 Task: Sort the products in the category "Flatbreads" by relevance.
Action: Mouse pressed left at (21, 99)
Screenshot: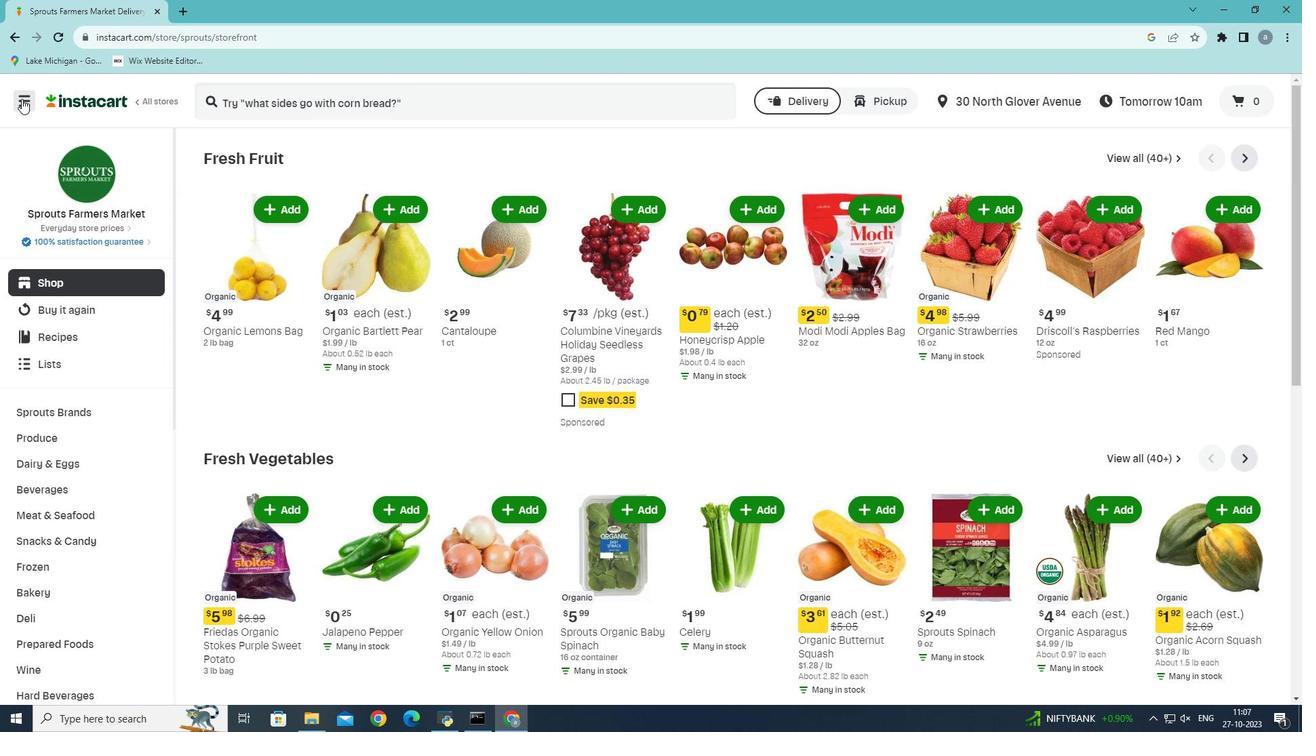 
Action: Mouse moved to (67, 392)
Screenshot: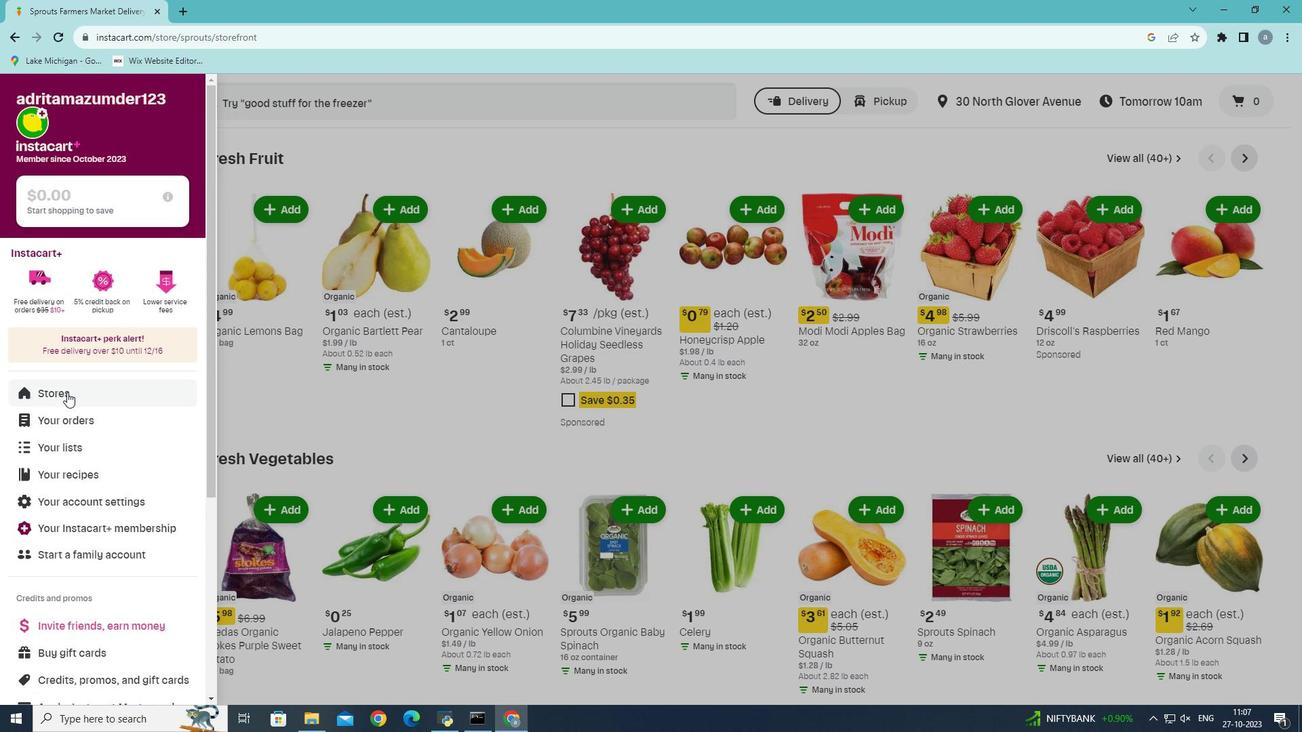 
Action: Mouse pressed left at (67, 392)
Screenshot: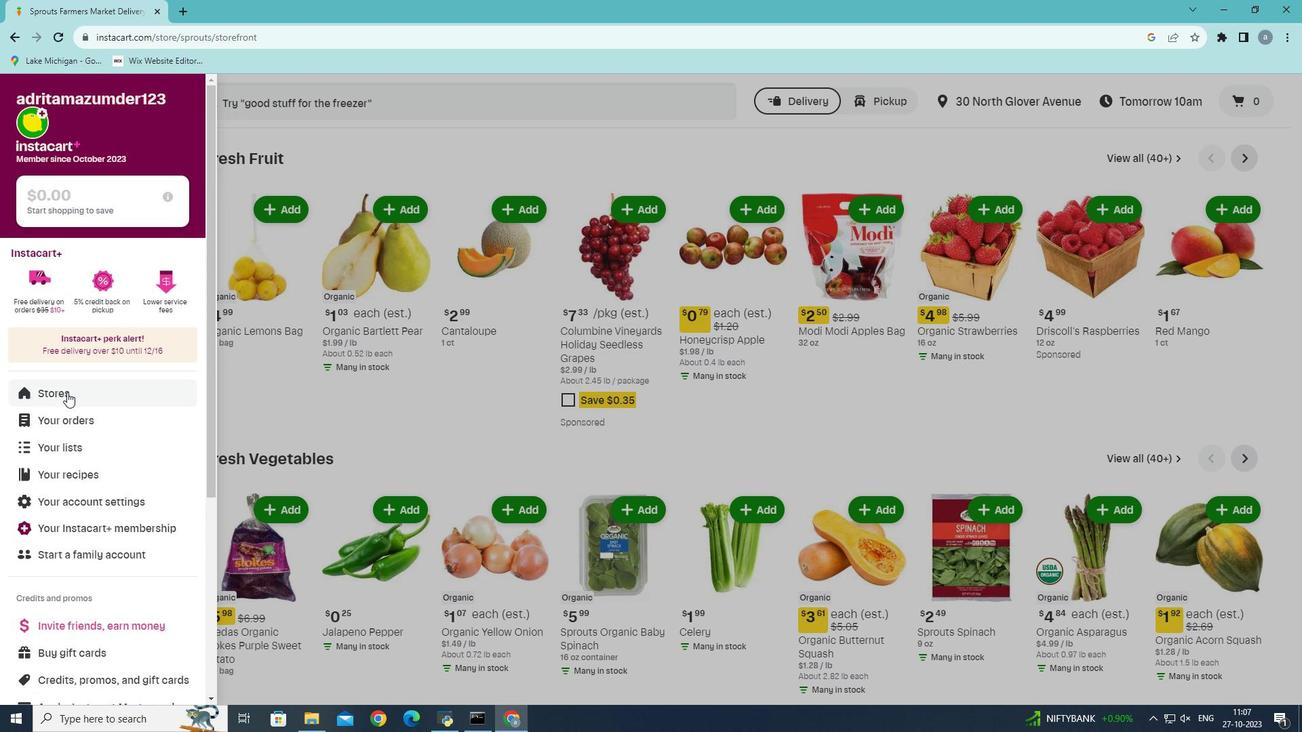 
Action: Mouse moved to (320, 148)
Screenshot: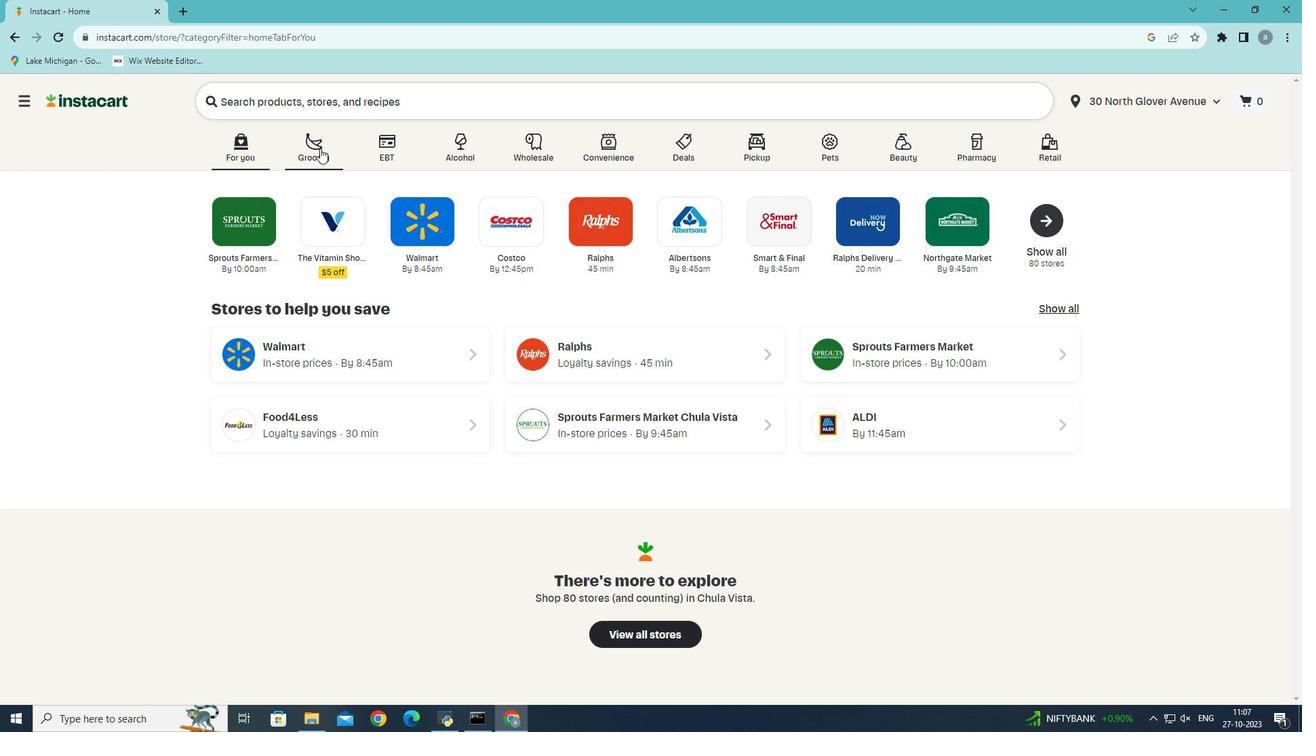 
Action: Mouse pressed left at (320, 148)
Screenshot: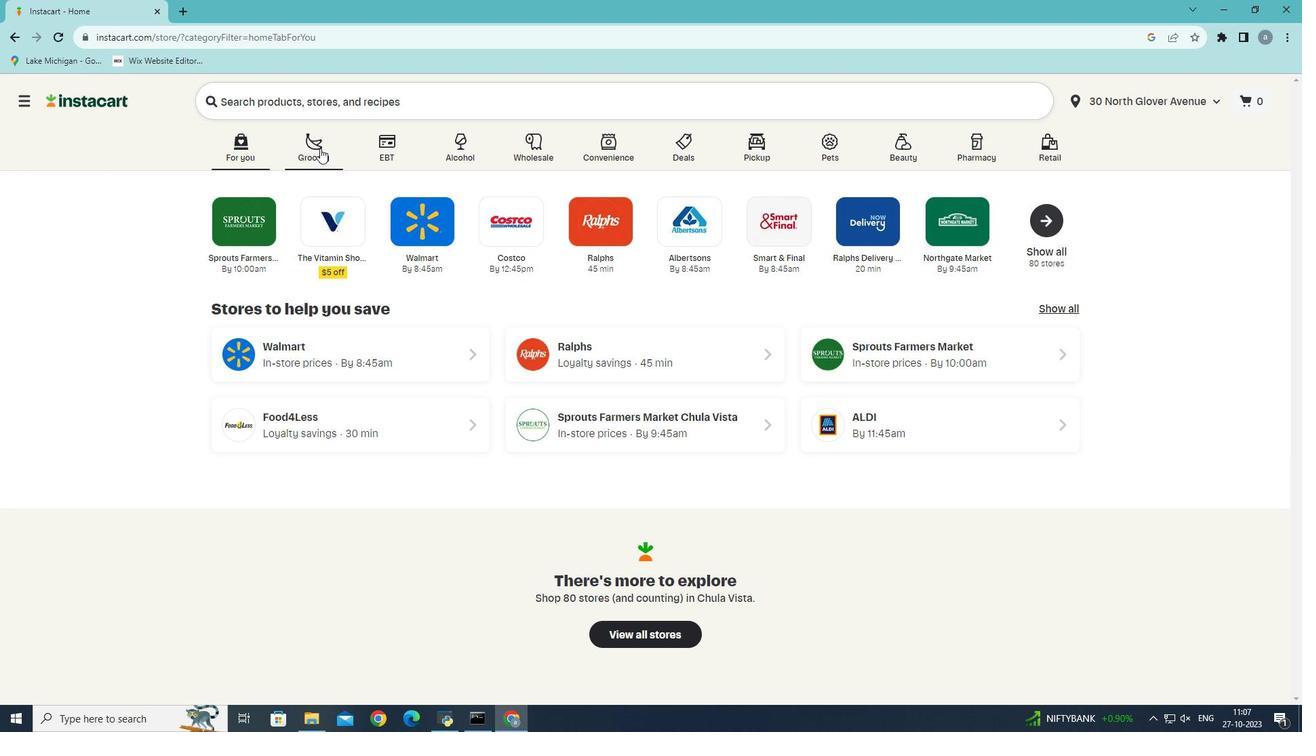 
Action: Mouse moved to (318, 397)
Screenshot: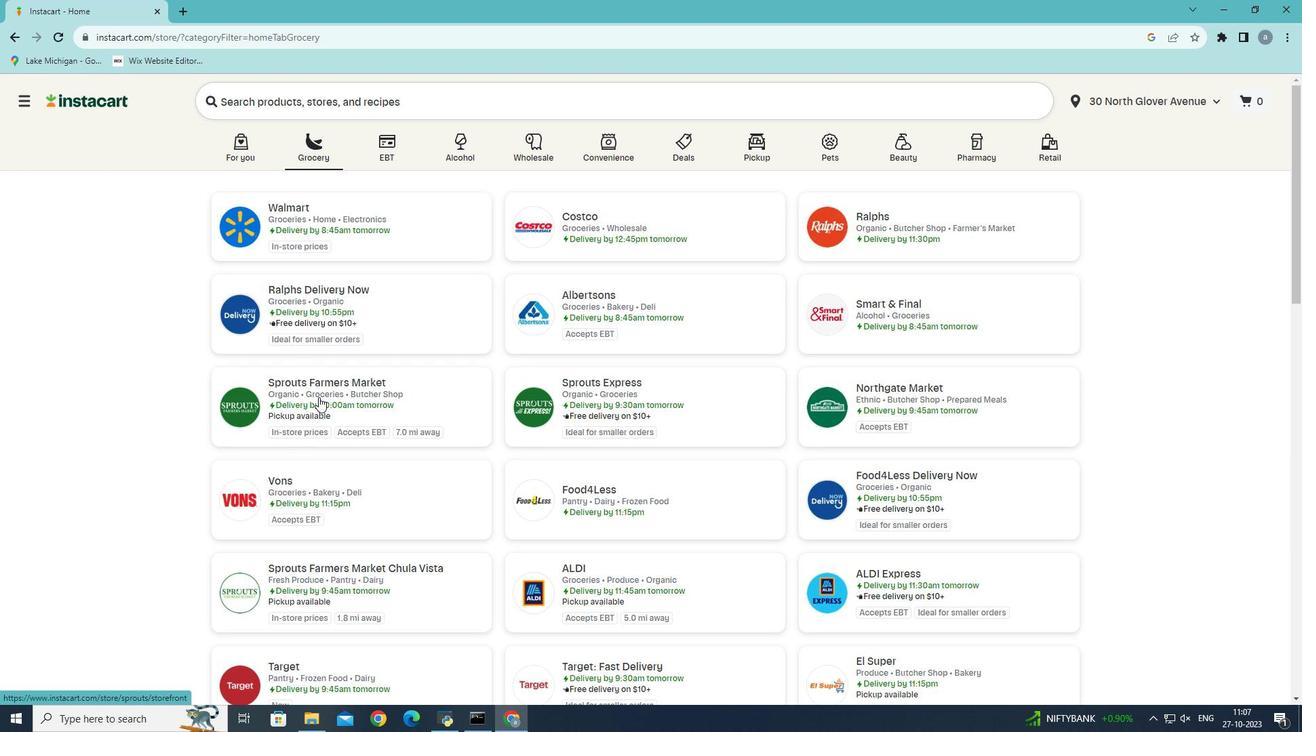 
Action: Mouse pressed left at (318, 397)
Screenshot: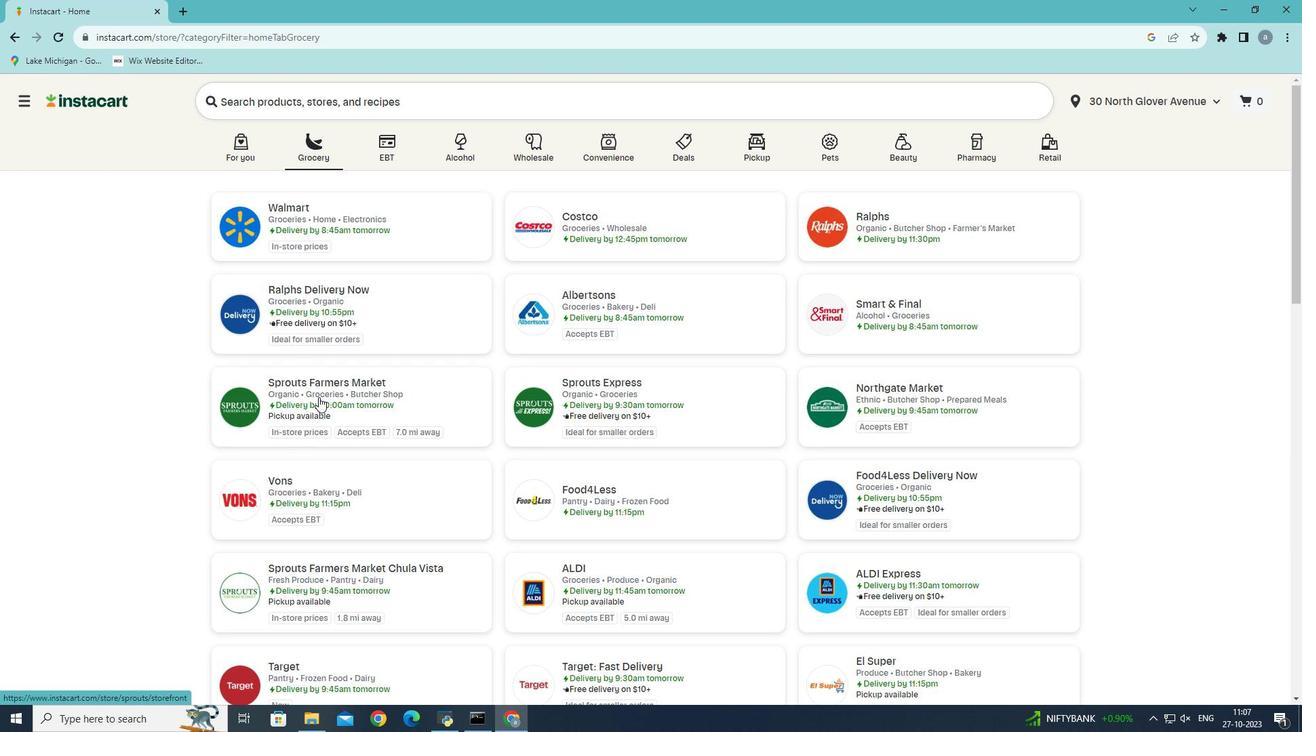 
Action: Mouse moved to (47, 595)
Screenshot: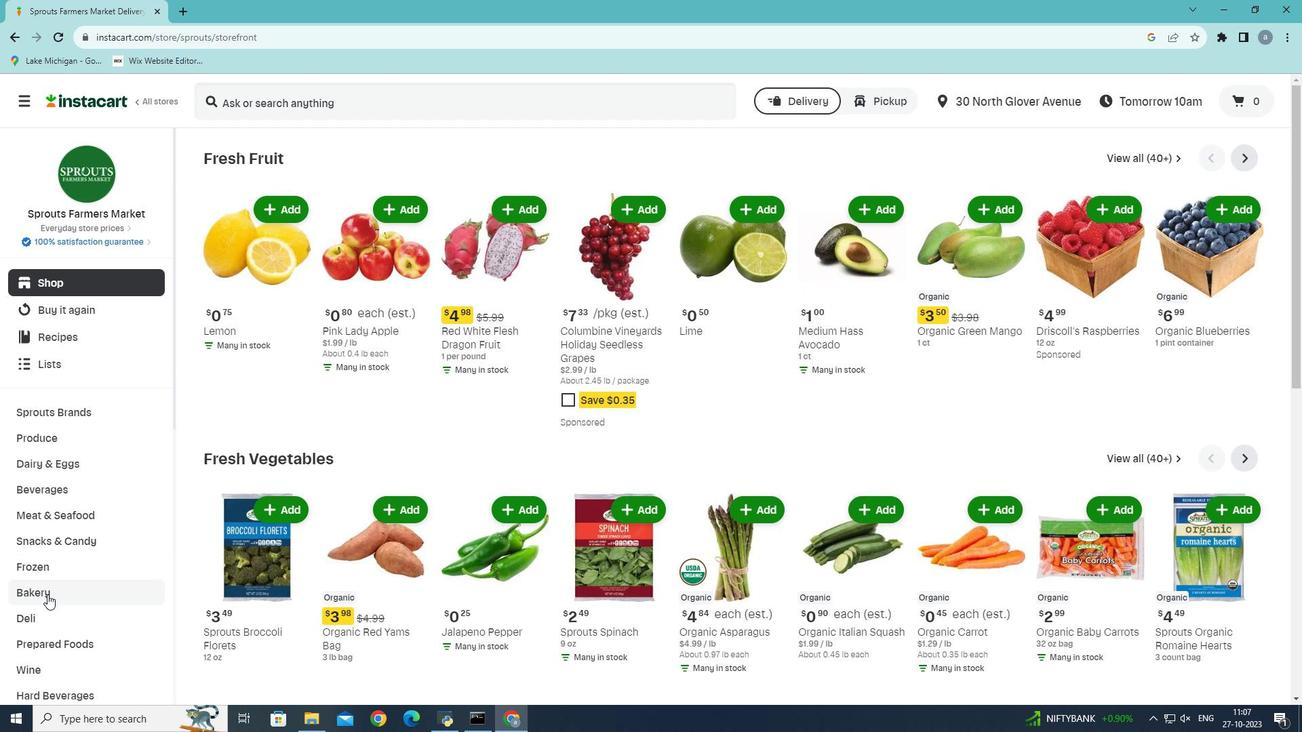 
Action: Mouse pressed left at (47, 595)
Screenshot: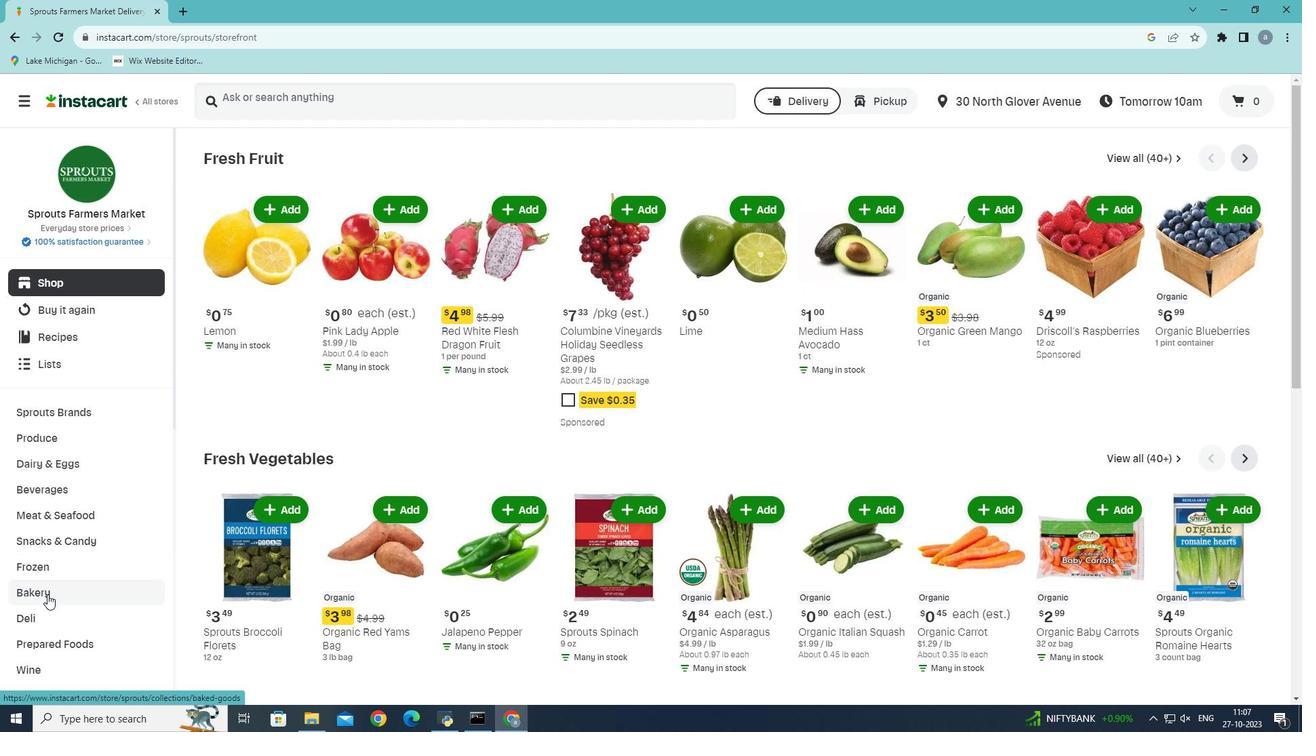 
Action: Mouse moved to (1036, 181)
Screenshot: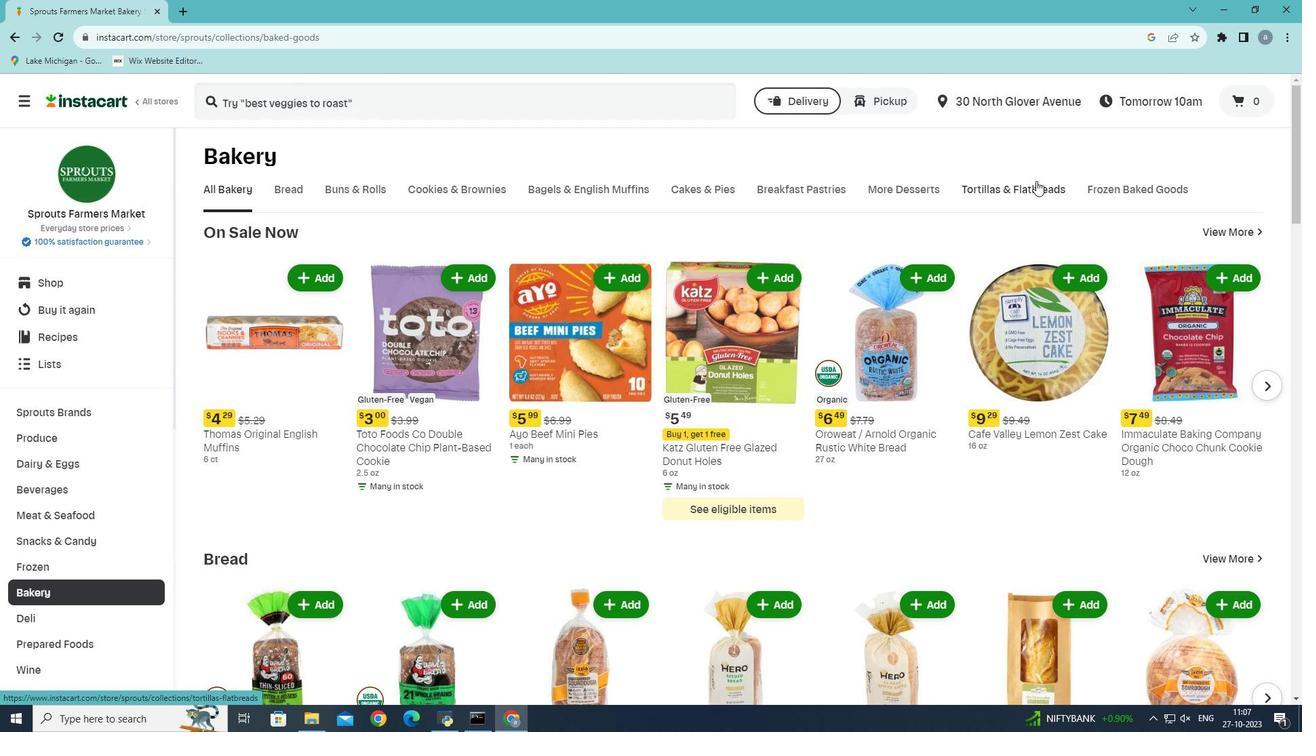 
Action: Mouse pressed left at (1036, 181)
Screenshot: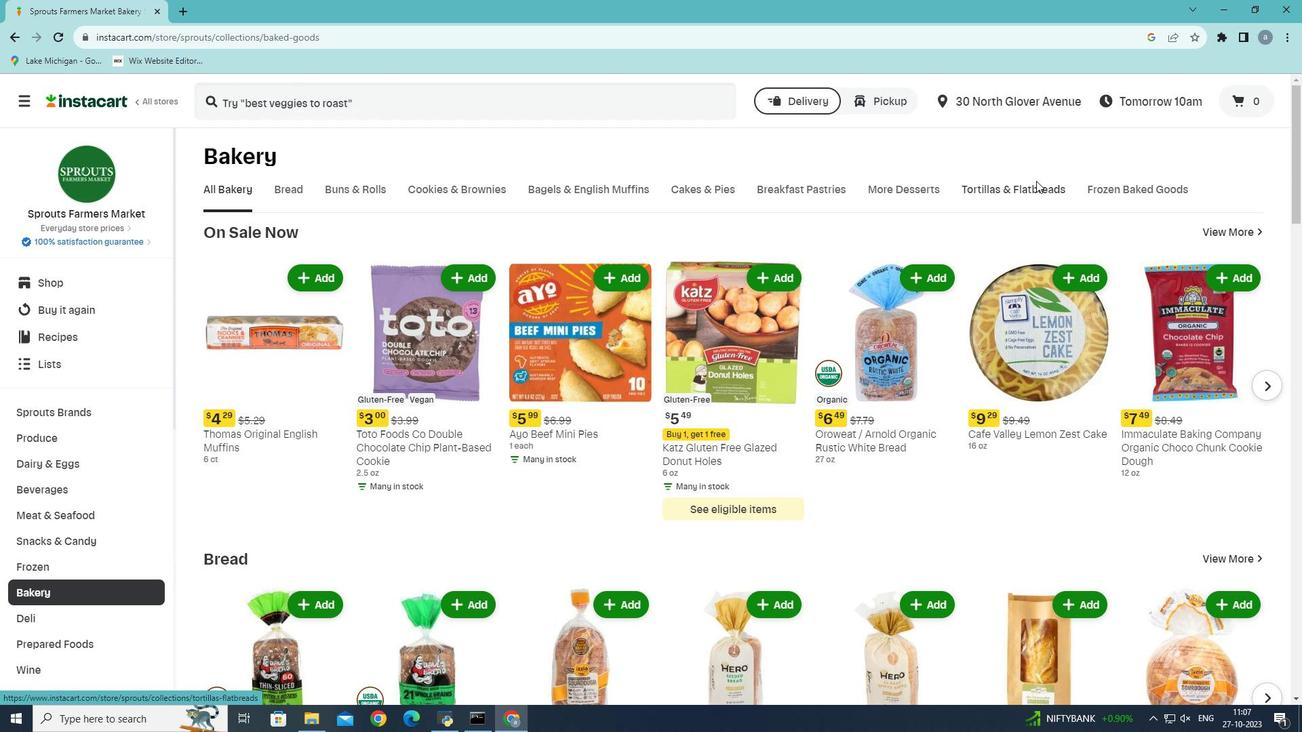 
Action: Mouse moved to (1034, 189)
Screenshot: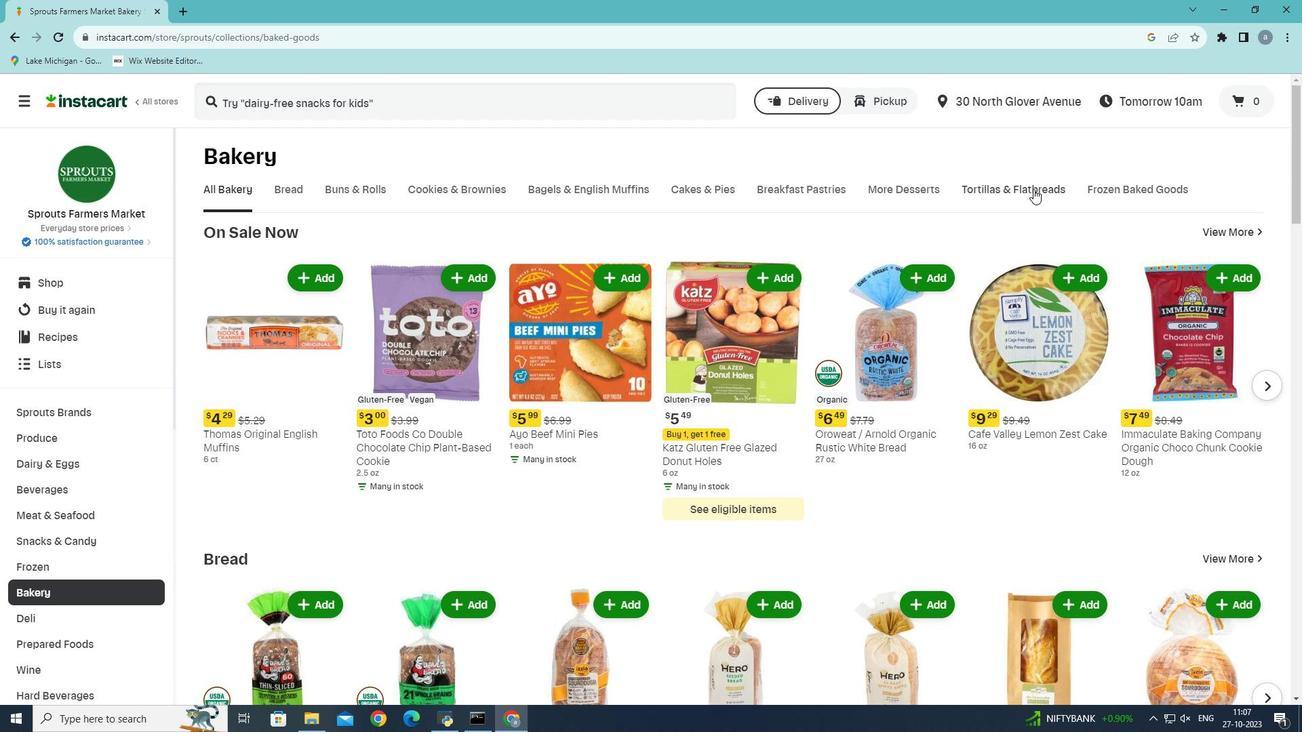 
Action: Mouse pressed left at (1034, 189)
Screenshot: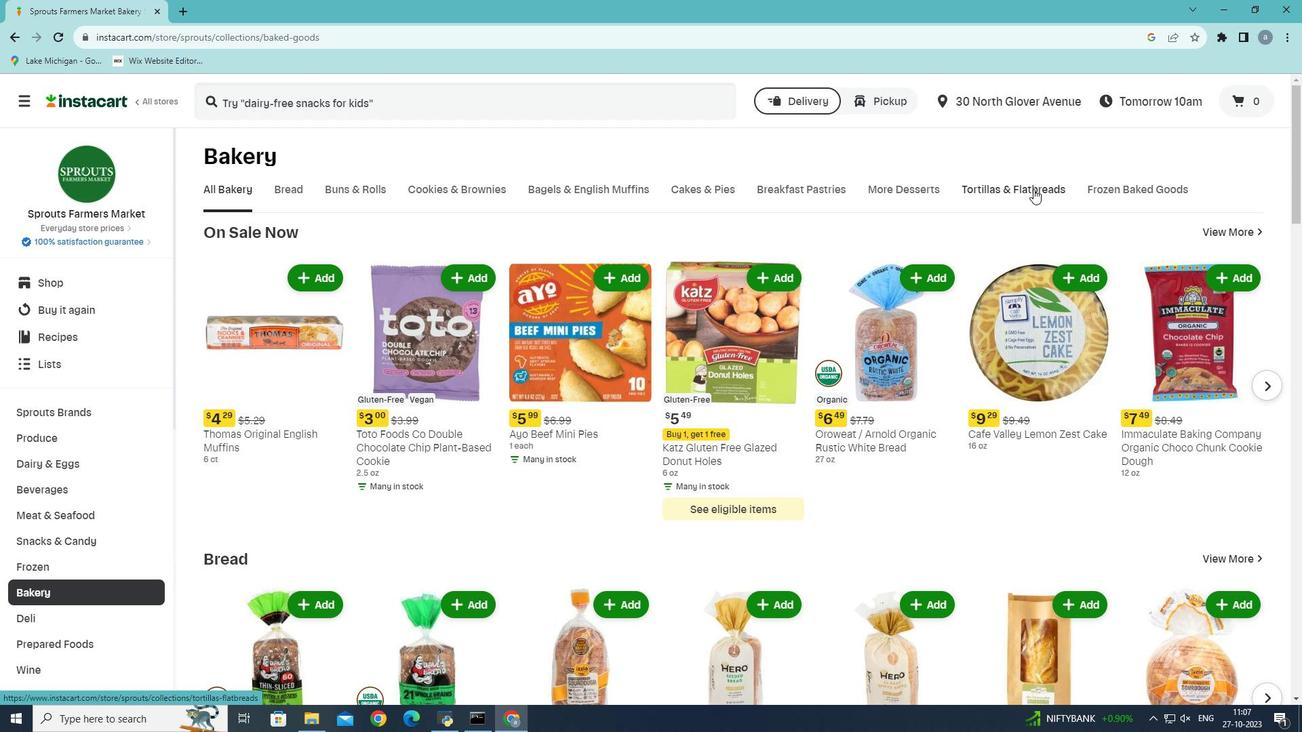 
Action: Mouse moved to (390, 251)
Screenshot: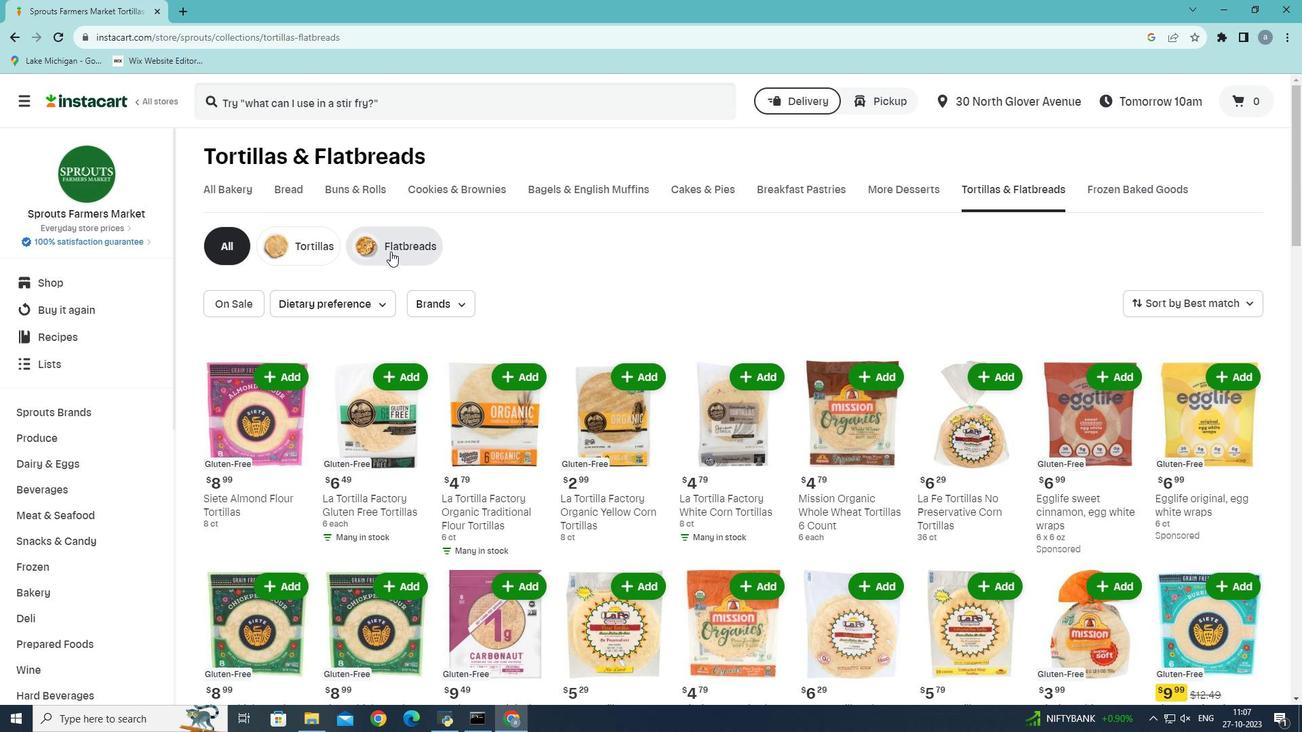 
Action: Mouse pressed left at (390, 251)
Screenshot: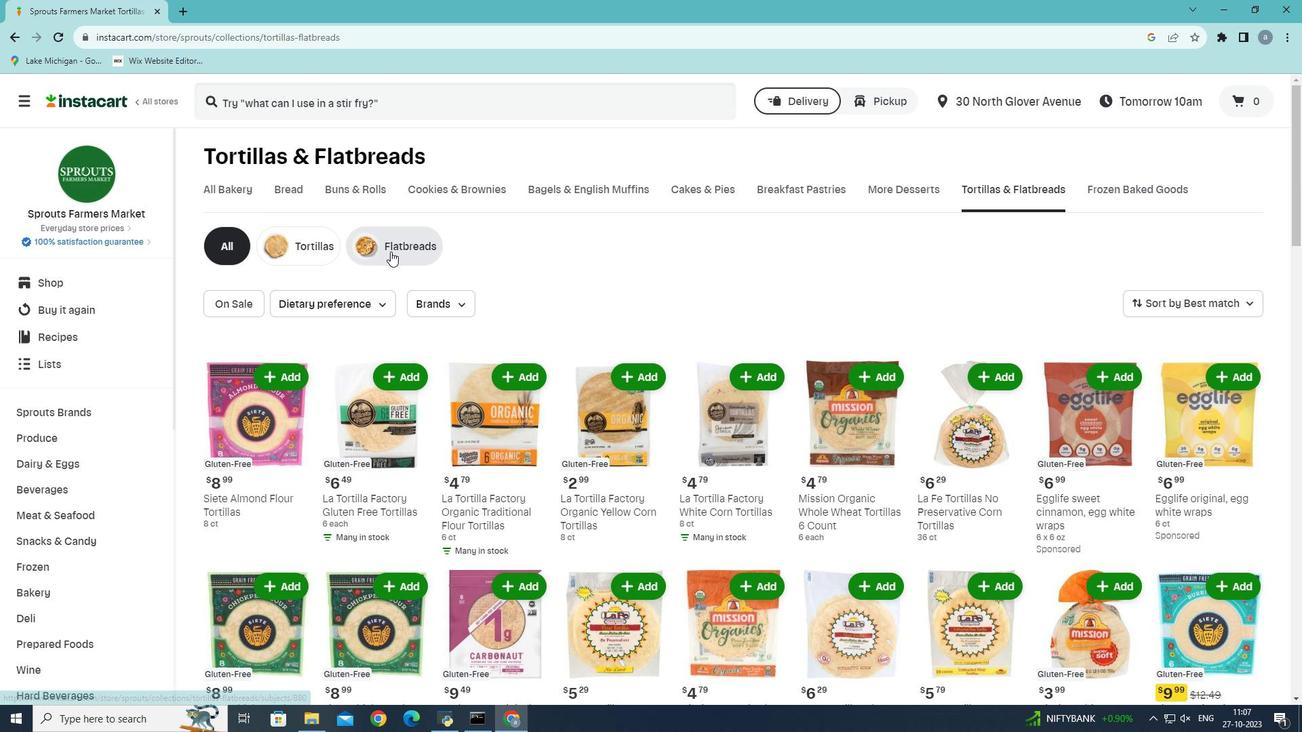 
Action: Mouse moved to (1249, 301)
Screenshot: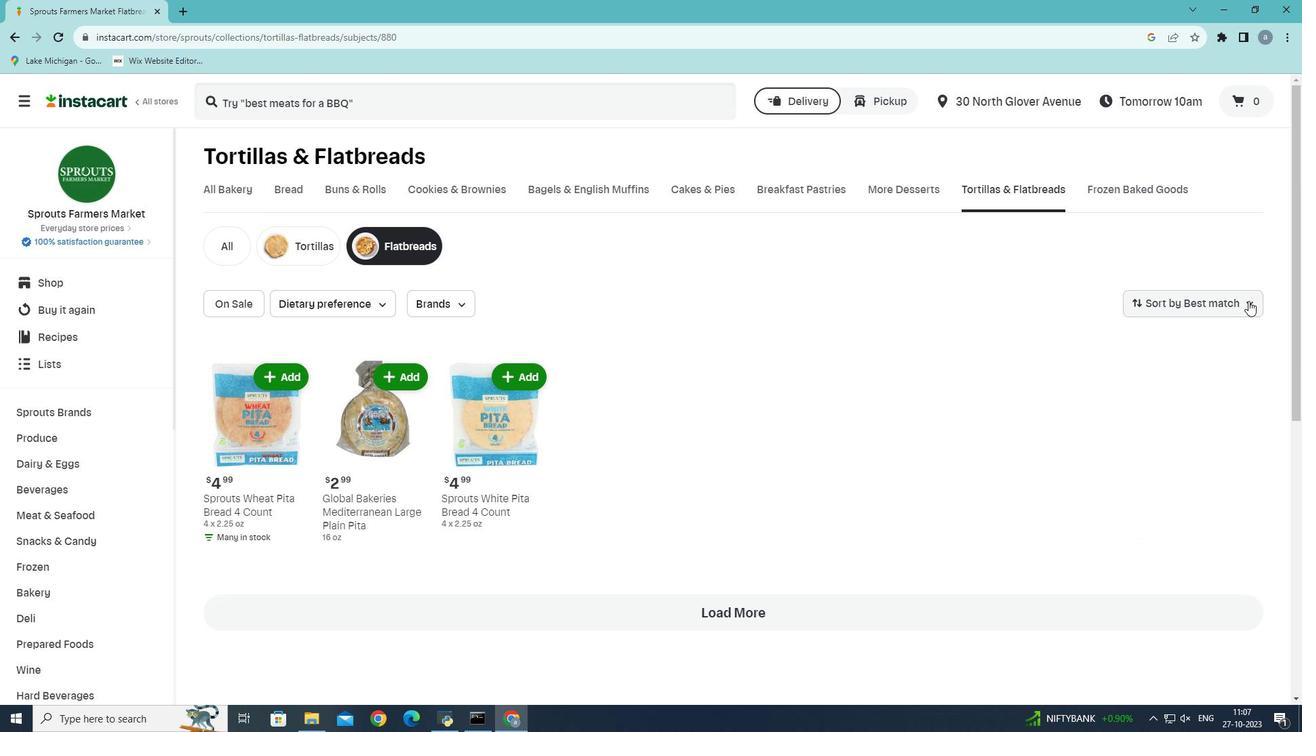 
Action: Mouse pressed left at (1249, 301)
Screenshot: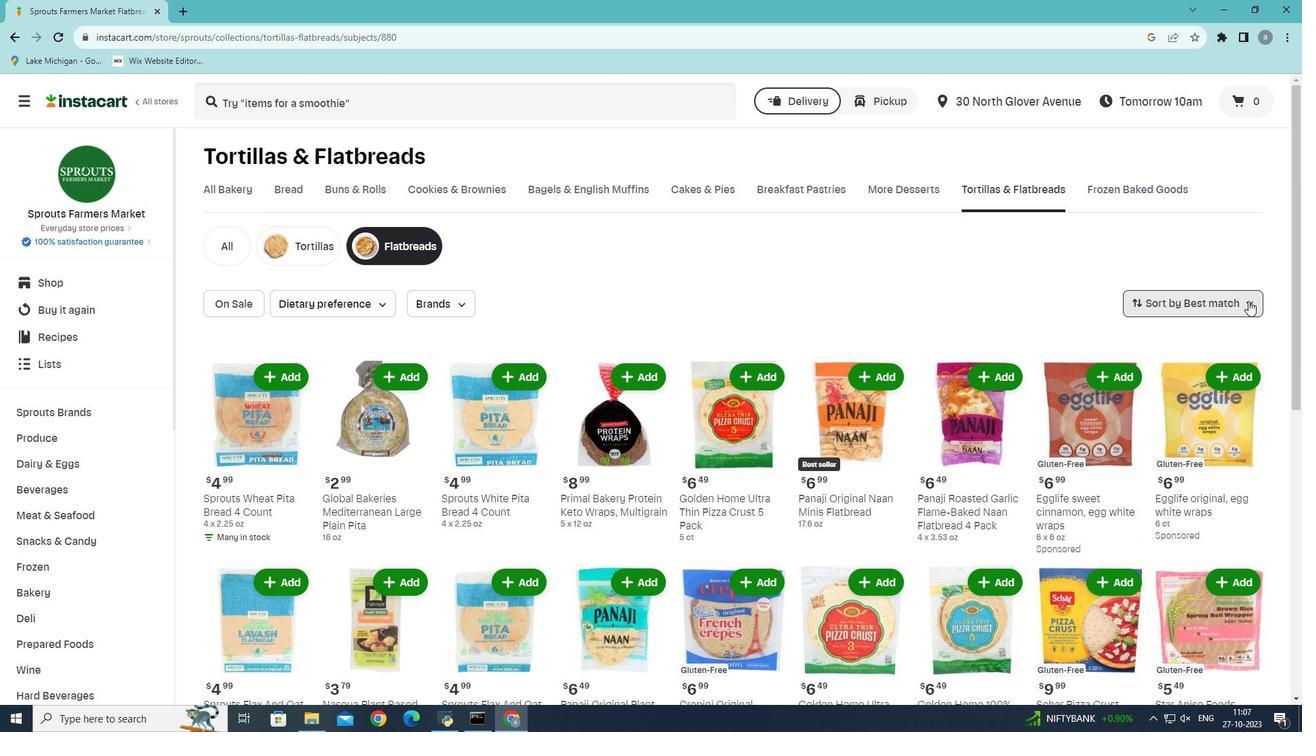 
Action: Mouse moved to (1165, 505)
Screenshot: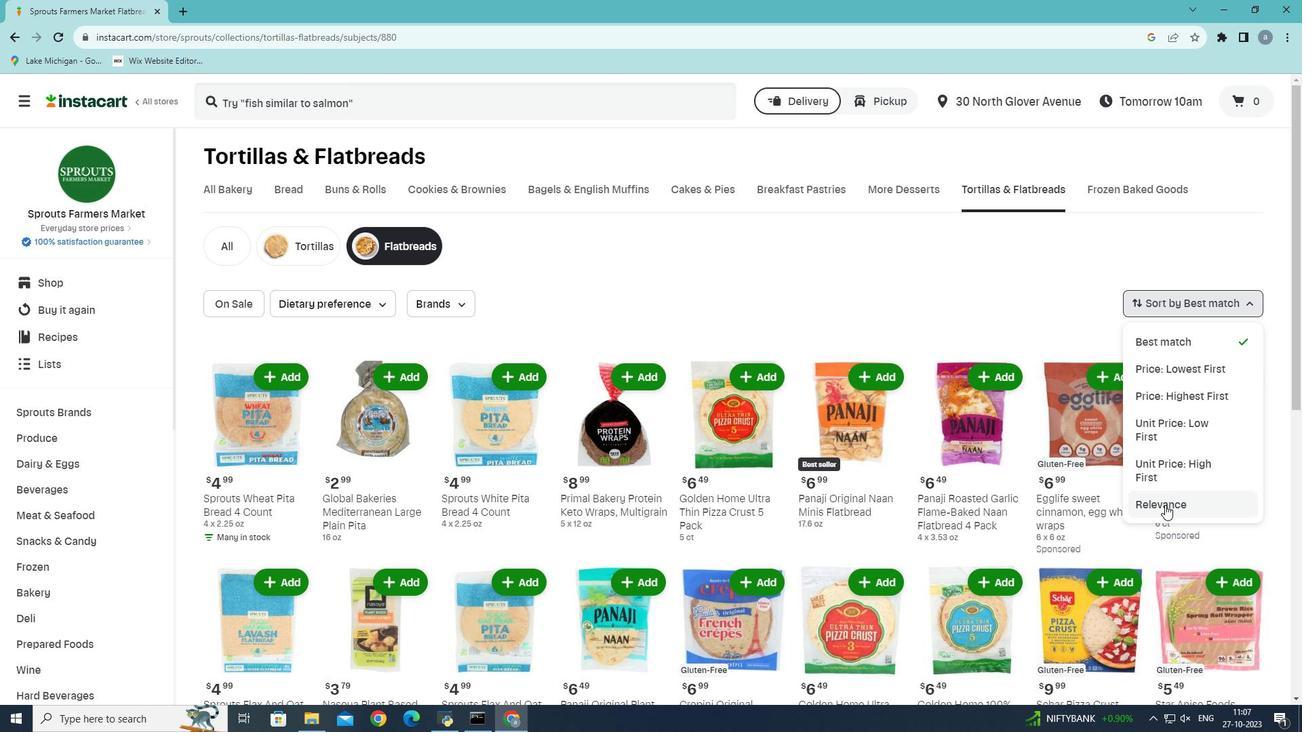 
Action: Mouse pressed left at (1165, 505)
Screenshot: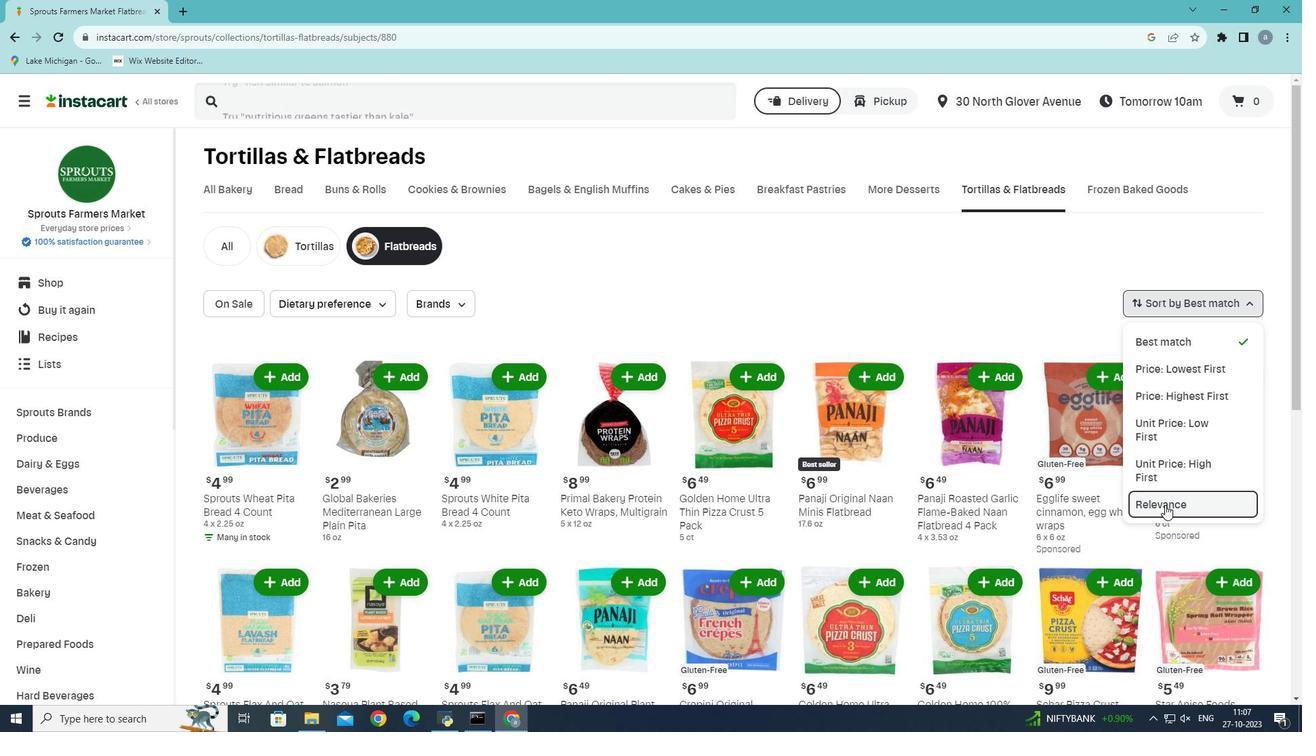 
Action: Mouse moved to (1165, 500)
Screenshot: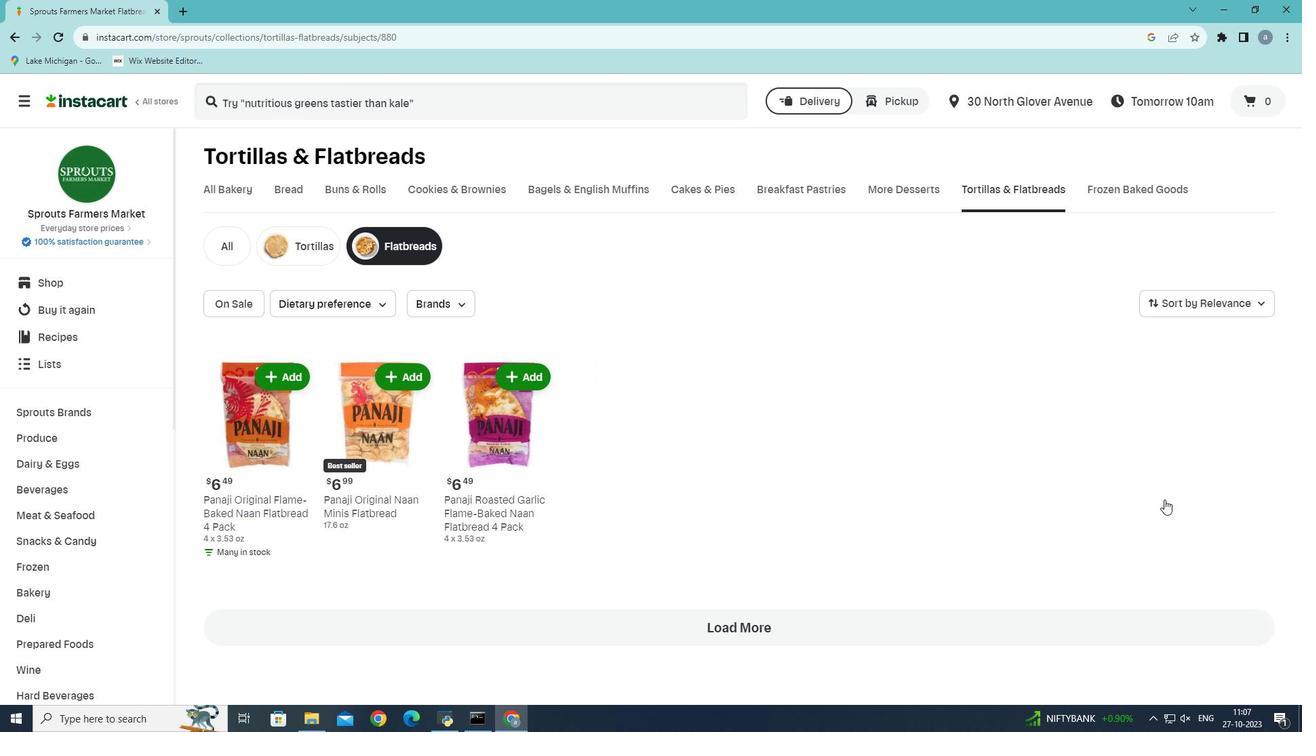 
